 Task: Set the company name to 'contains' under New invoice in find invoice.
Action: Mouse moved to (146, 19)
Screenshot: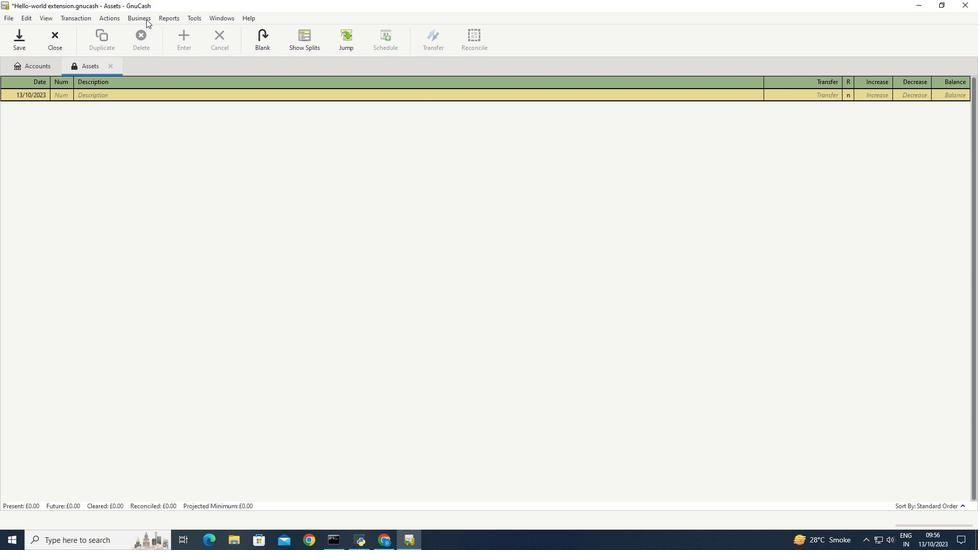 
Action: Mouse pressed left at (146, 19)
Screenshot: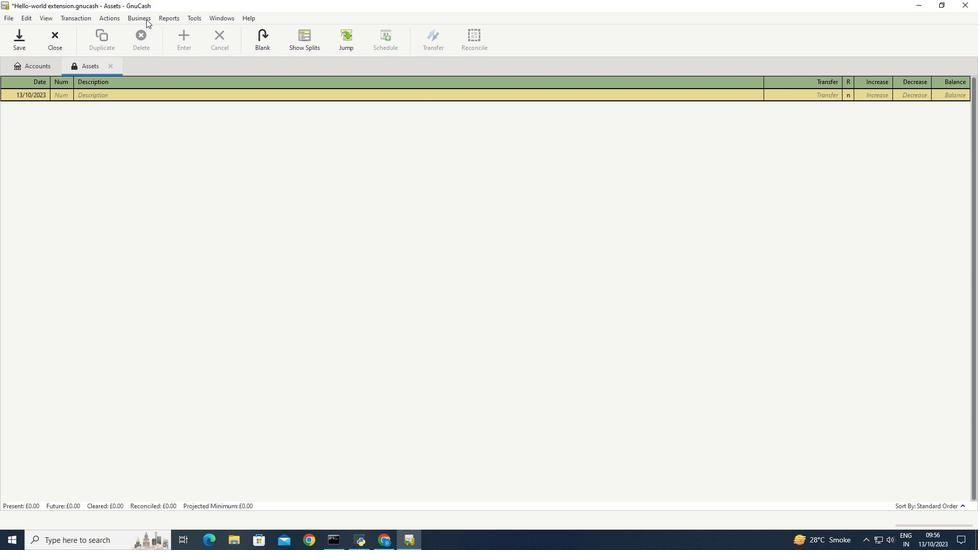 
Action: Mouse moved to (256, 81)
Screenshot: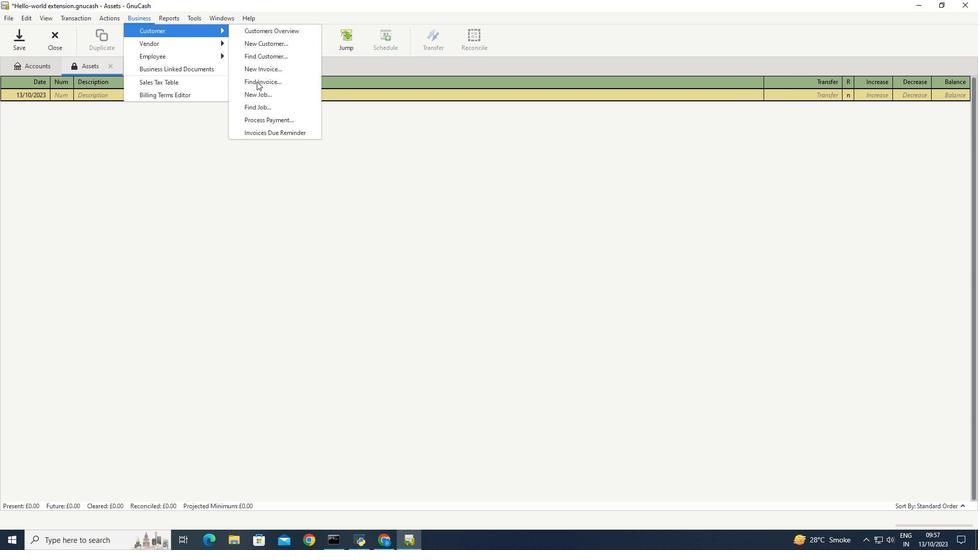
Action: Mouse pressed left at (256, 81)
Screenshot: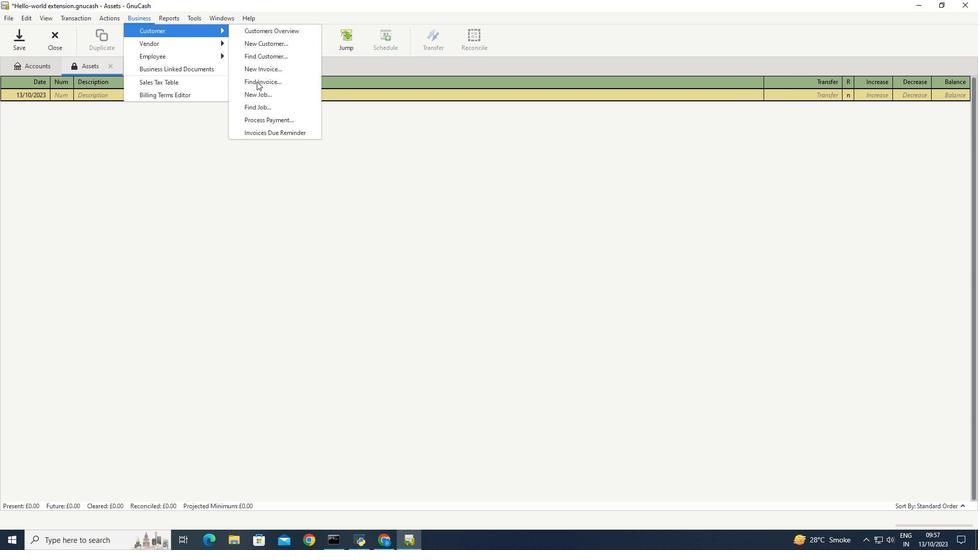 
Action: Mouse moved to (523, 346)
Screenshot: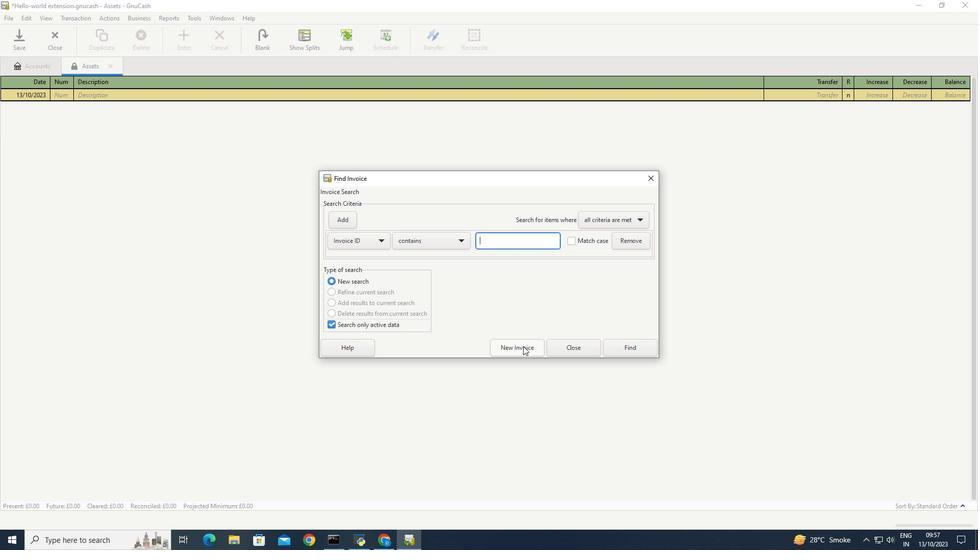 
Action: Mouse pressed left at (523, 346)
Screenshot: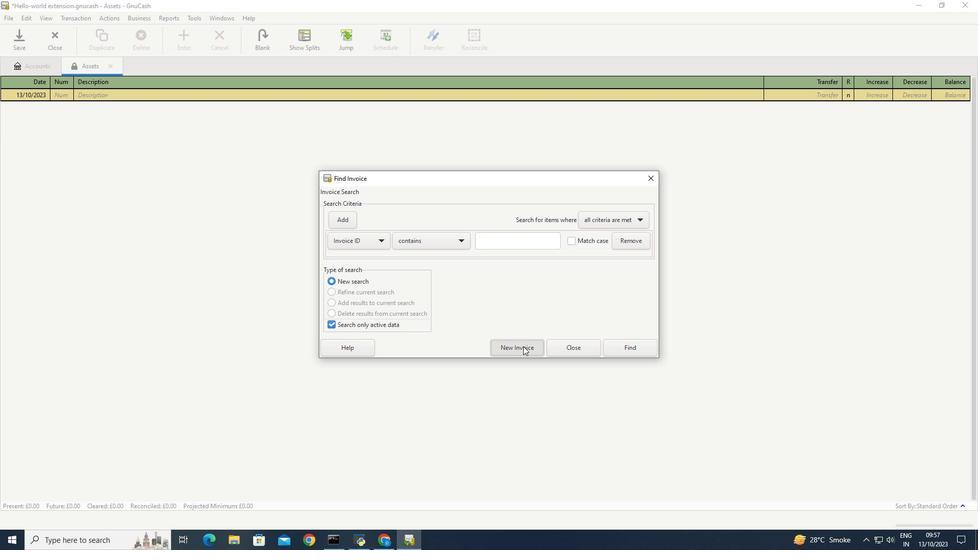 
Action: Mouse moved to (548, 274)
Screenshot: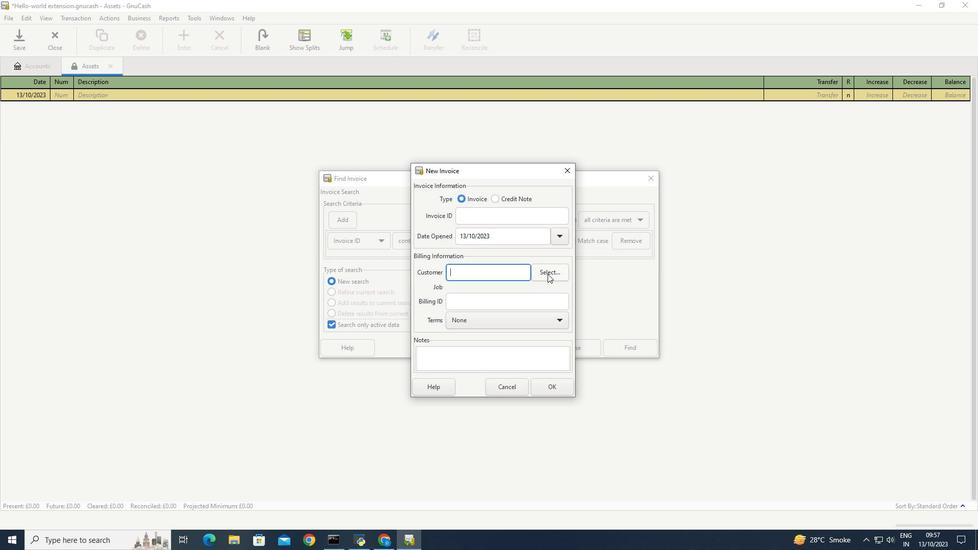 
Action: Mouse pressed left at (548, 274)
Screenshot: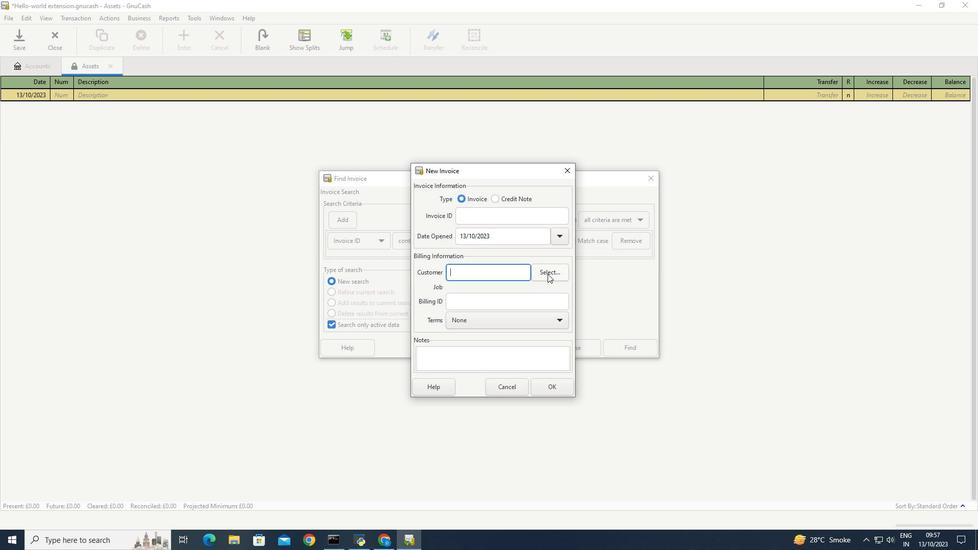 
Action: Mouse moved to (382, 239)
Screenshot: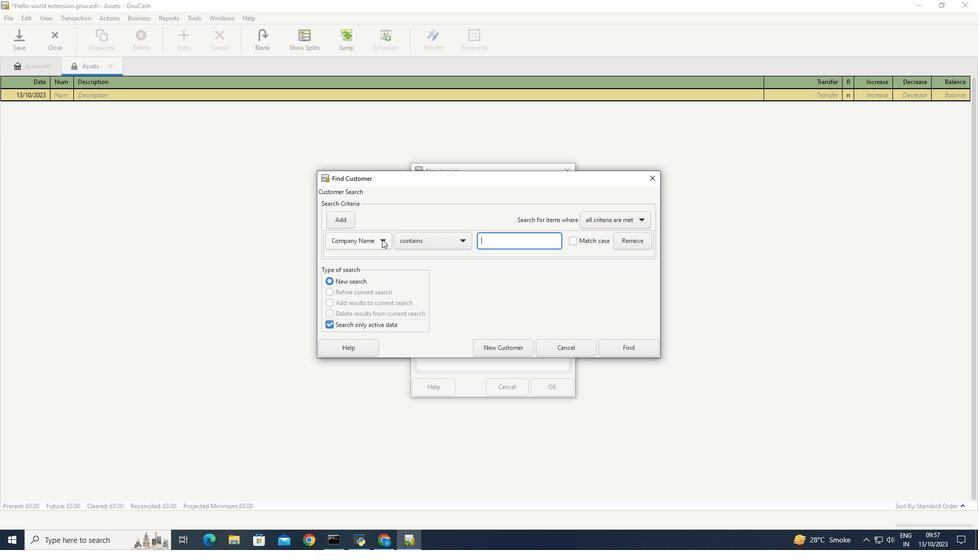 
Action: Mouse pressed left at (382, 239)
Screenshot: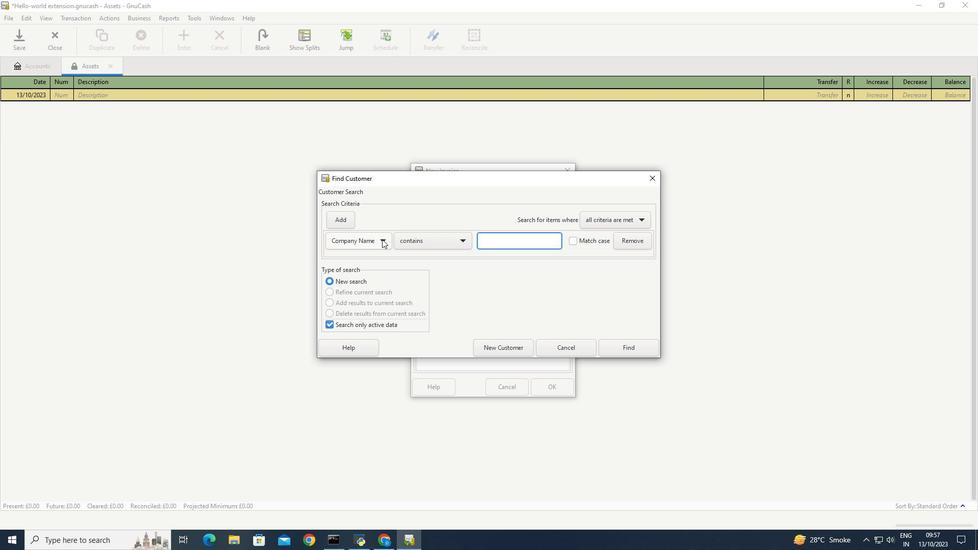 
Action: Mouse moved to (345, 246)
Screenshot: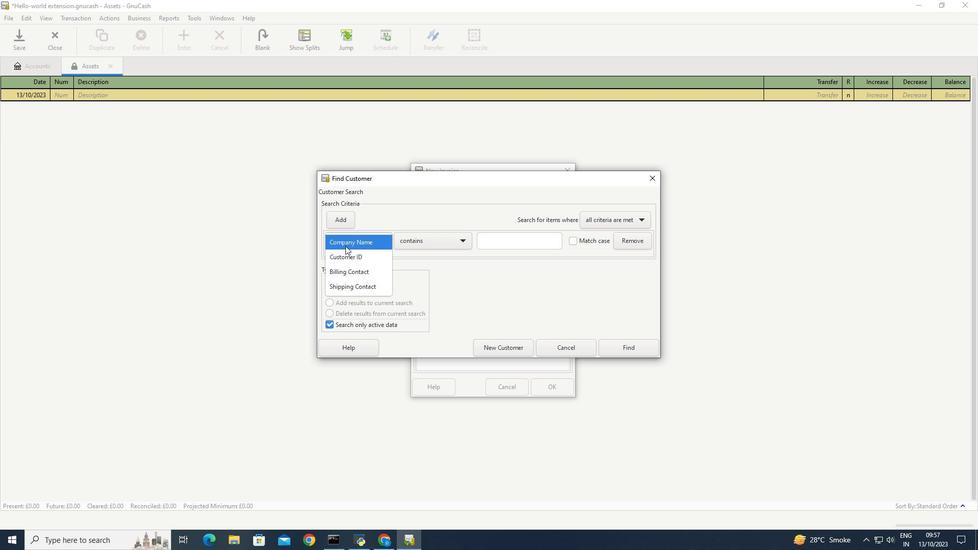
Action: Mouse pressed left at (345, 246)
Screenshot: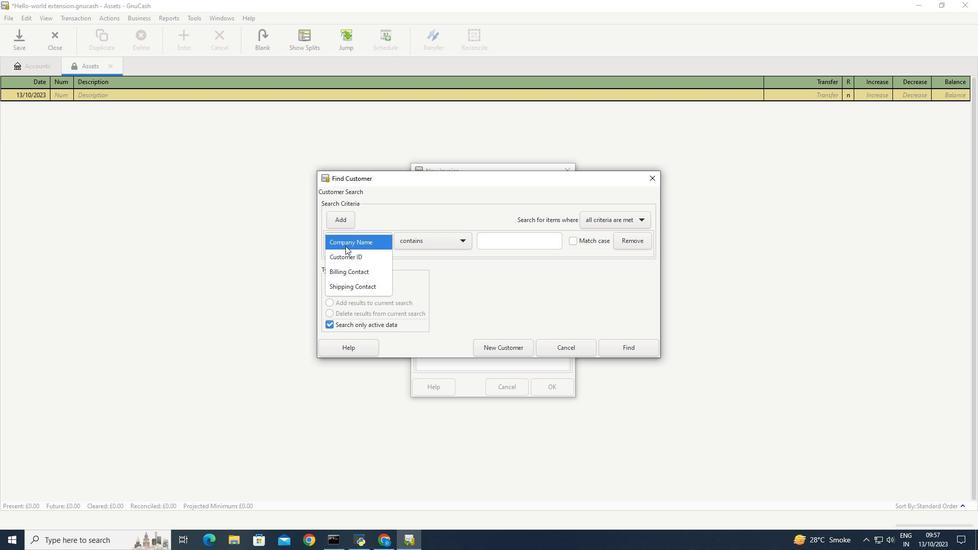 
Action: Mouse moved to (464, 243)
Screenshot: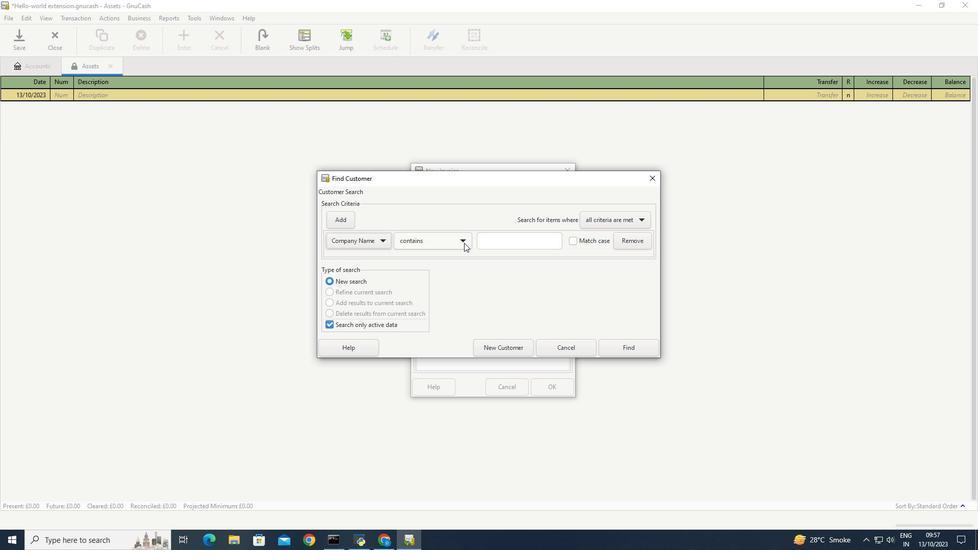 
Action: Mouse pressed left at (464, 243)
Screenshot: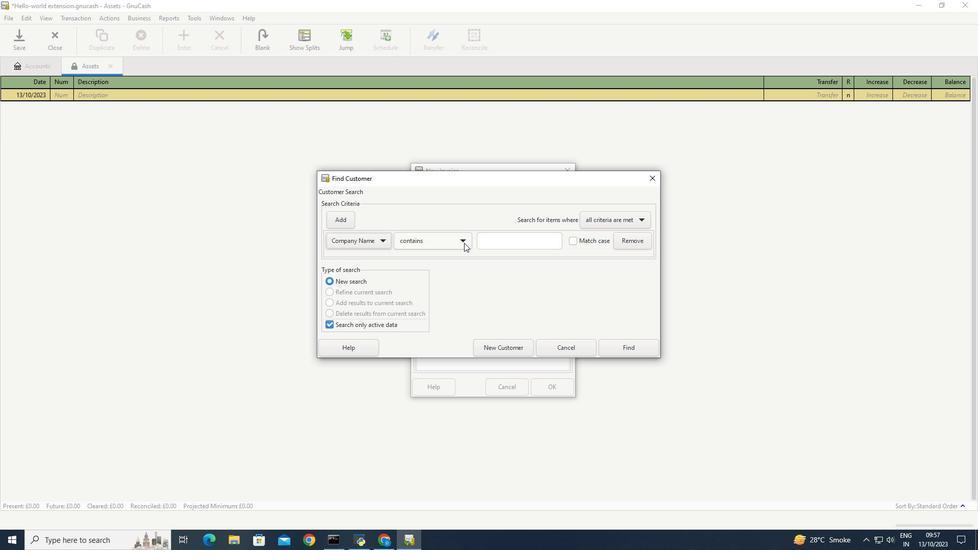 
Action: Mouse moved to (407, 244)
Screenshot: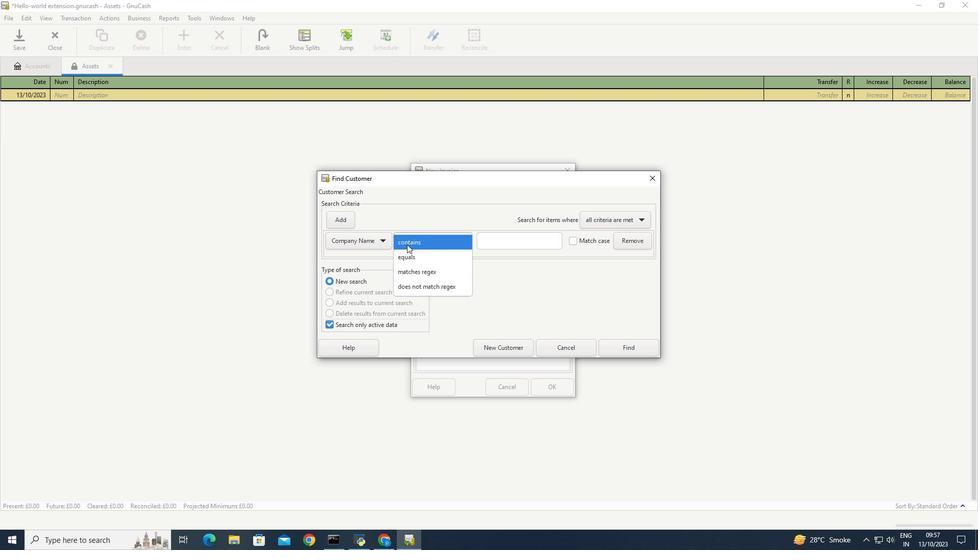 
Action: Mouse pressed left at (407, 244)
Screenshot: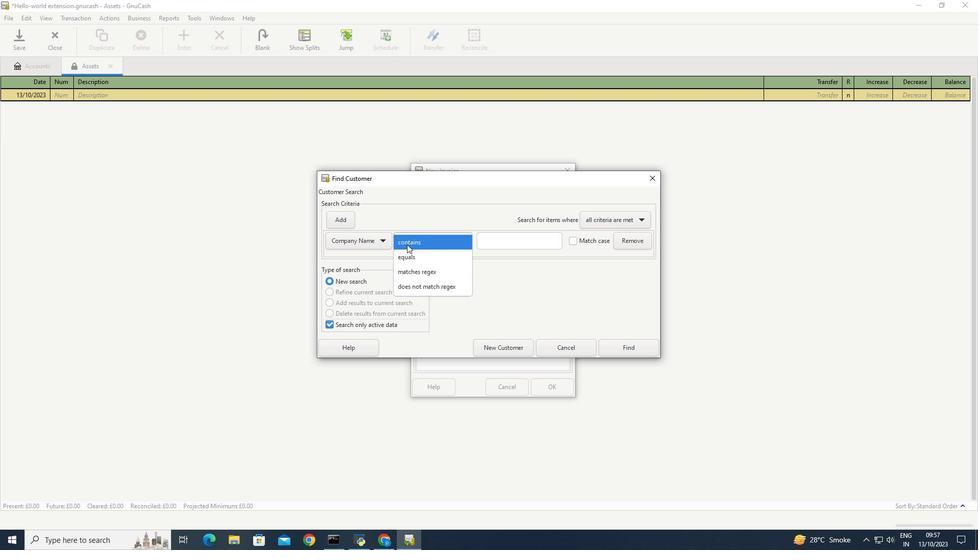 
Action: Mouse moved to (489, 280)
Screenshot: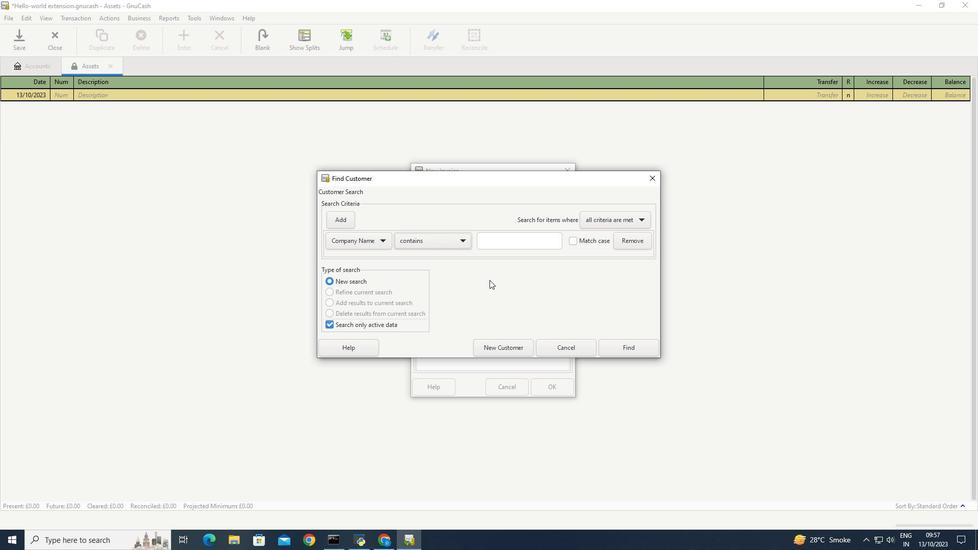 
Action: Mouse pressed left at (489, 280)
Screenshot: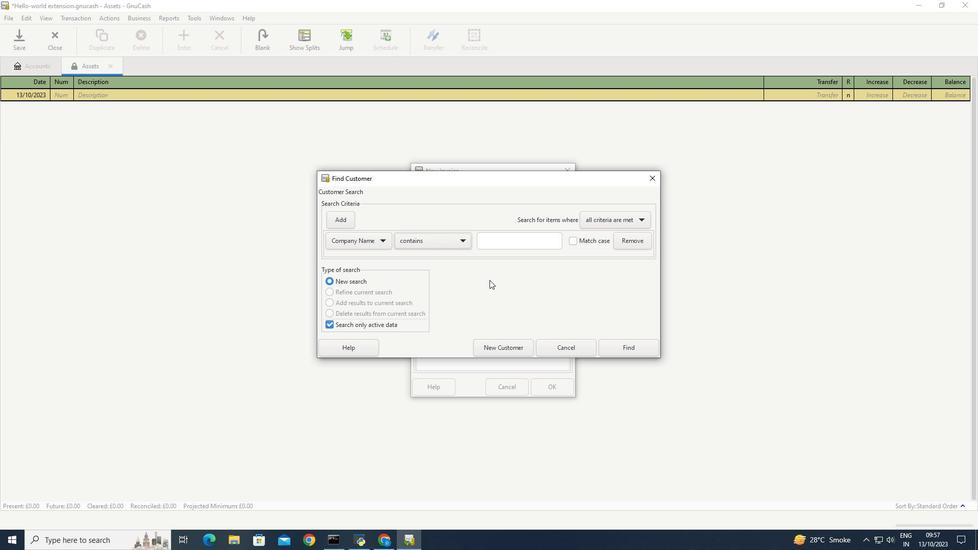 
